 Task: Check the keyboard shortcuts.
Action: Mouse moved to (1067, 30)
Screenshot: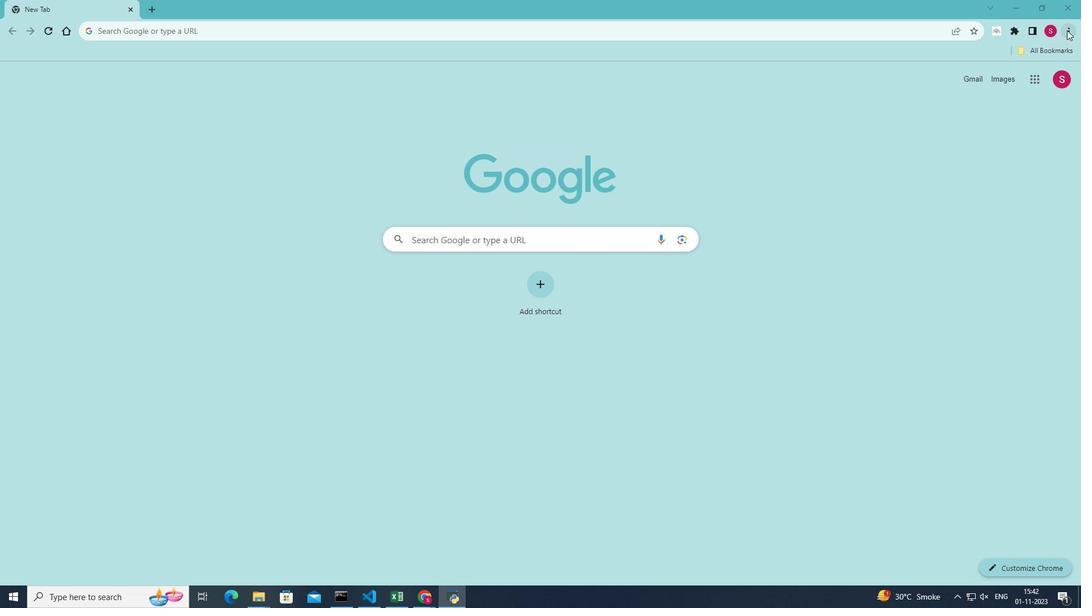 
Action: Mouse pressed left at (1067, 30)
Screenshot: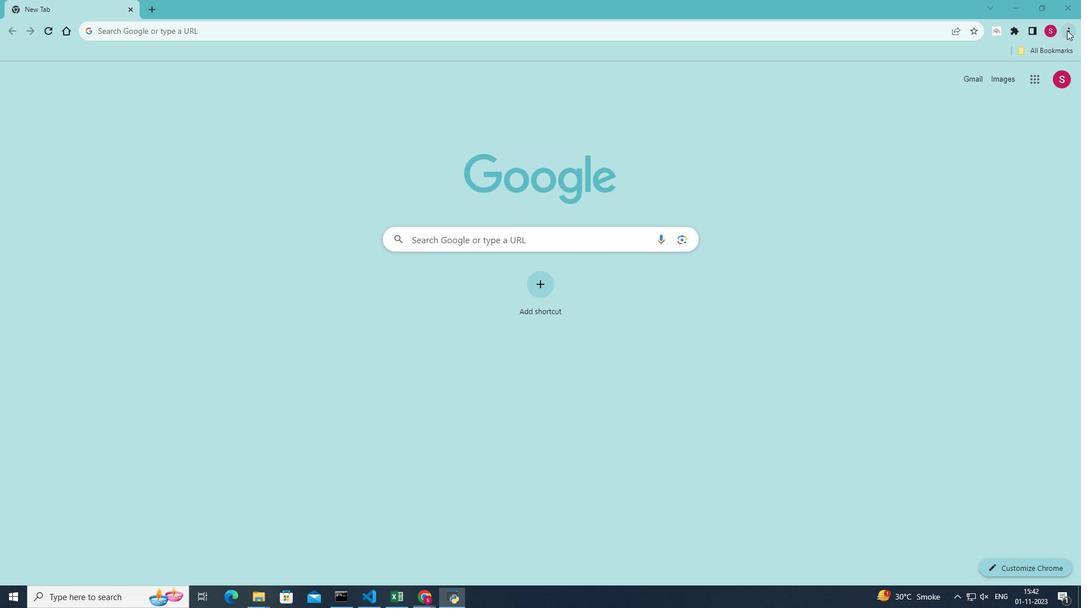 
Action: Mouse moved to (951, 199)
Screenshot: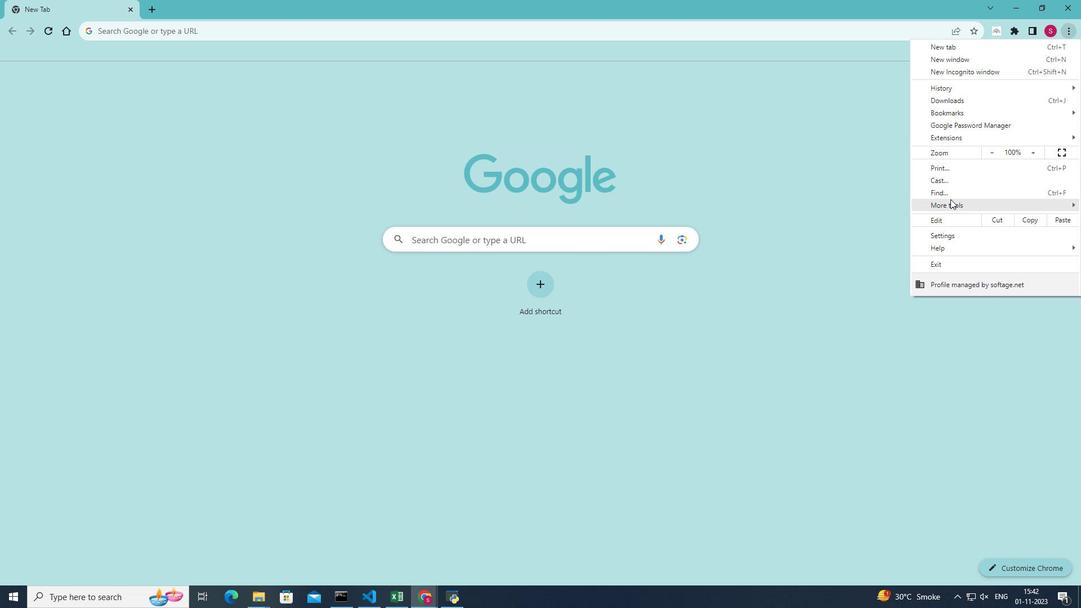 
Action: Mouse pressed left at (951, 199)
Screenshot: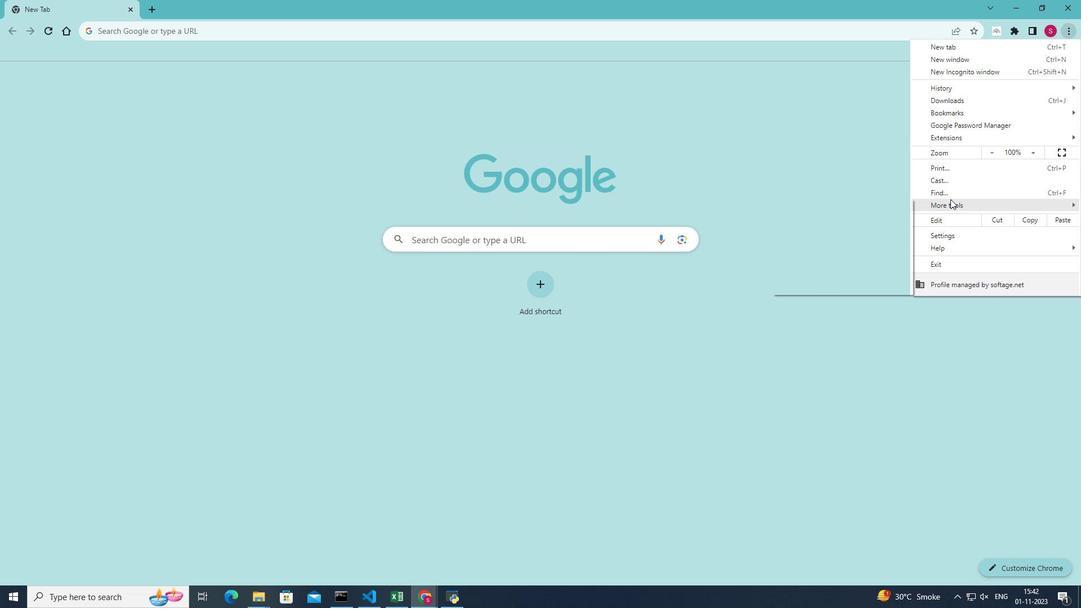 
Action: Mouse moved to (817, 286)
Screenshot: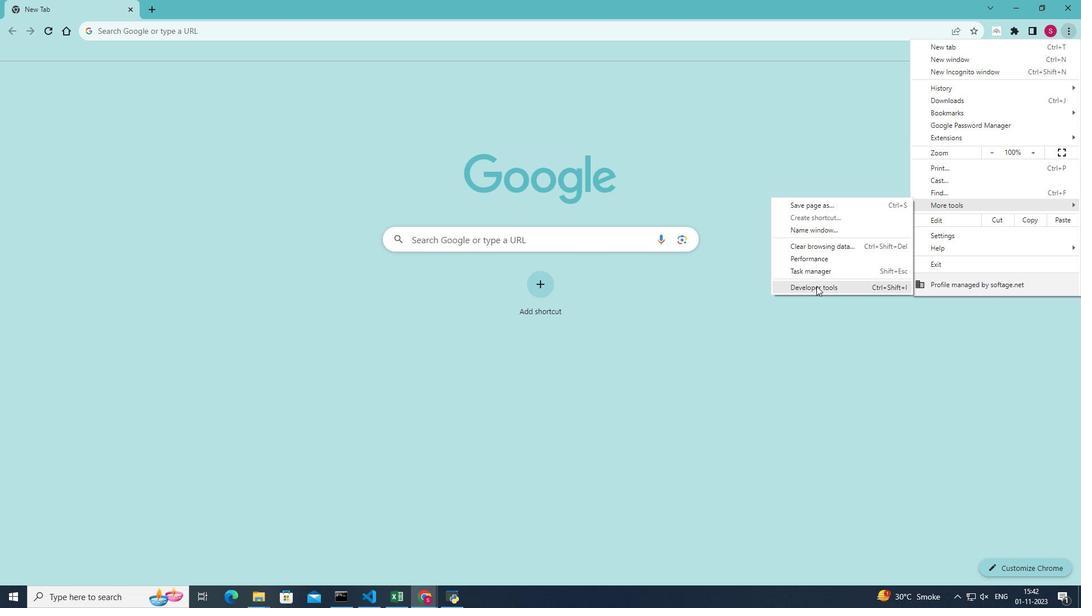 
Action: Mouse pressed left at (817, 286)
Screenshot: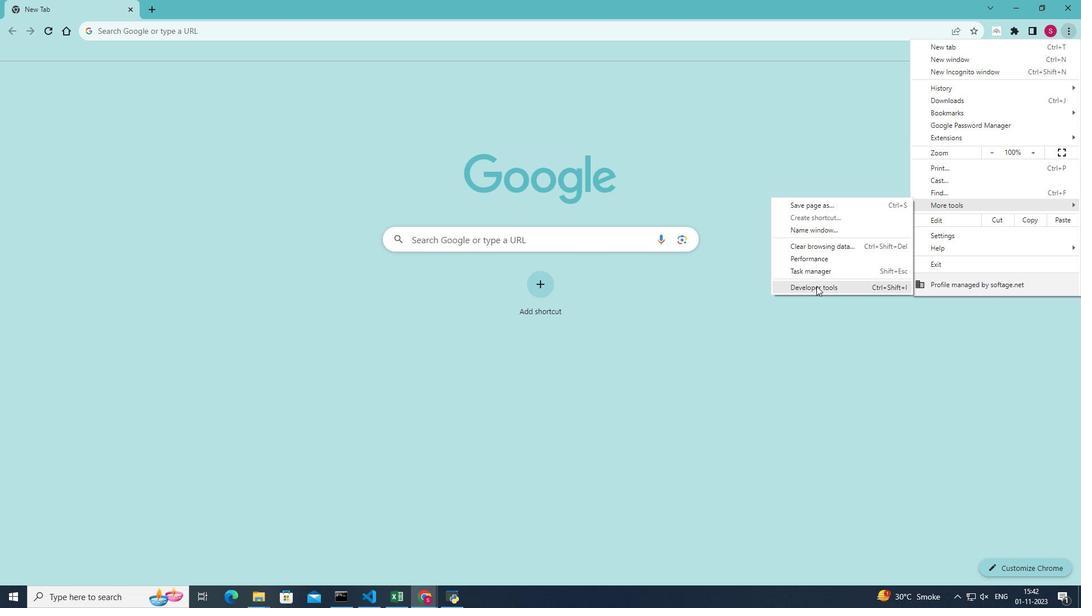 
Action: Mouse moved to (1054, 70)
Screenshot: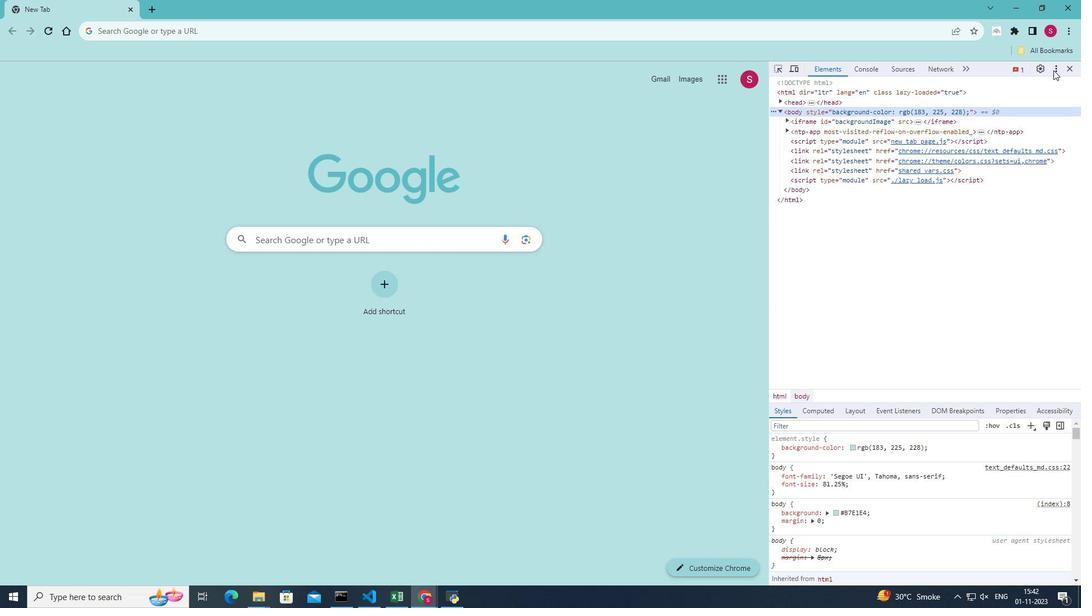 
Action: Mouse pressed left at (1054, 70)
Screenshot: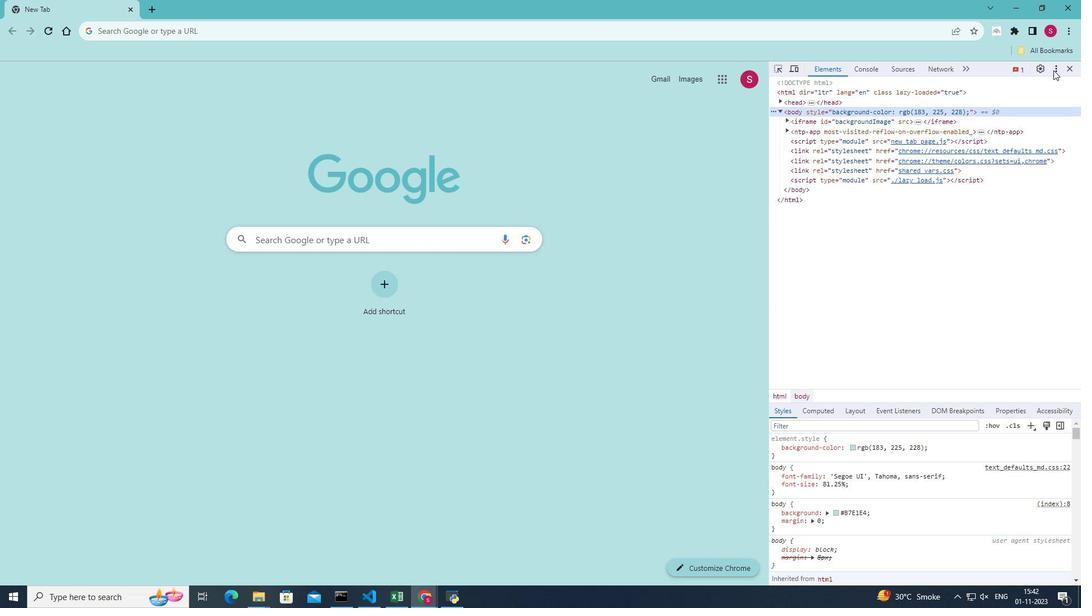 
Action: Mouse moved to (994, 176)
Screenshot: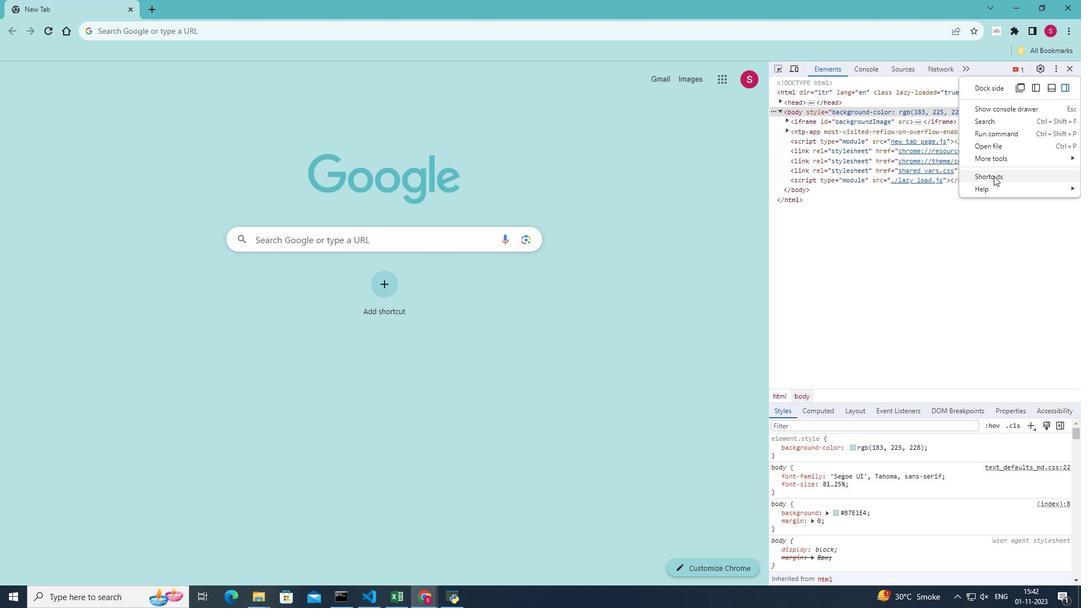 
Action: Mouse pressed left at (994, 176)
Screenshot: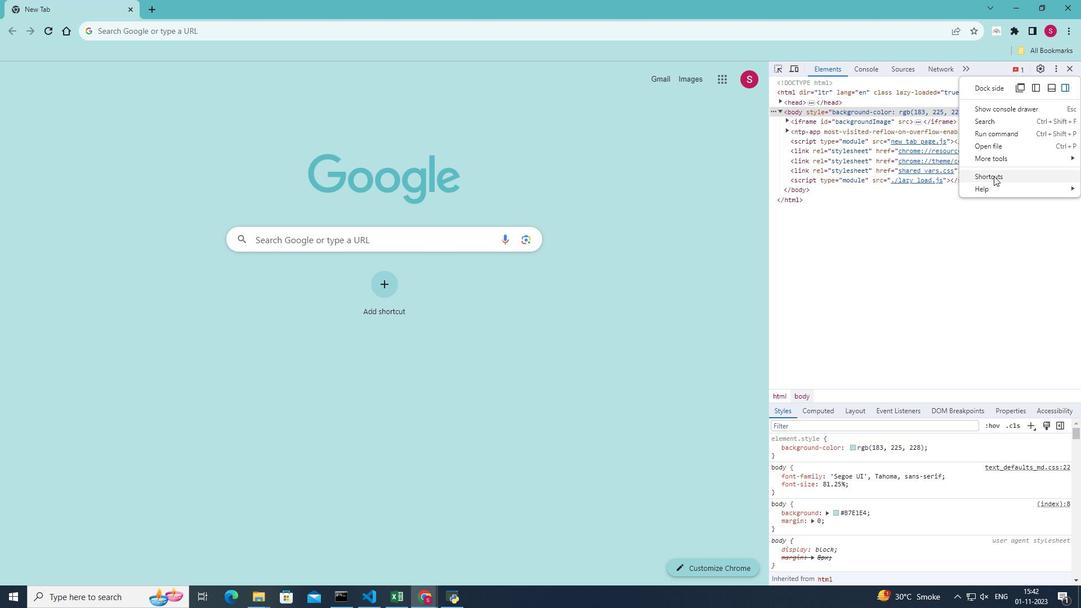 
Action: Mouse moved to (1070, 154)
Screenshot: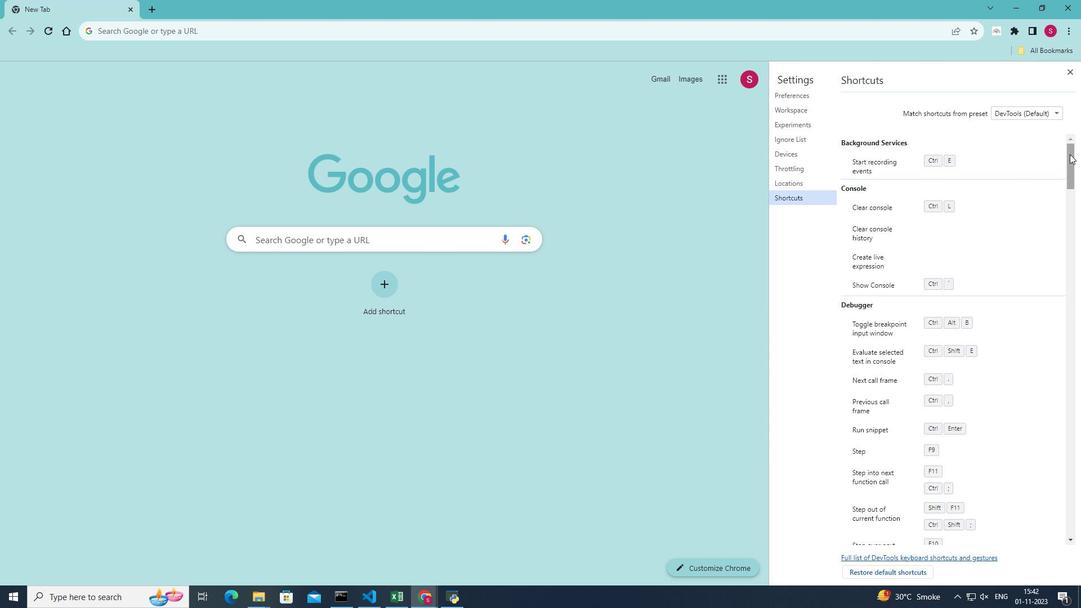
Action: Mouse pressed left at (1070, 154)
Screenshot: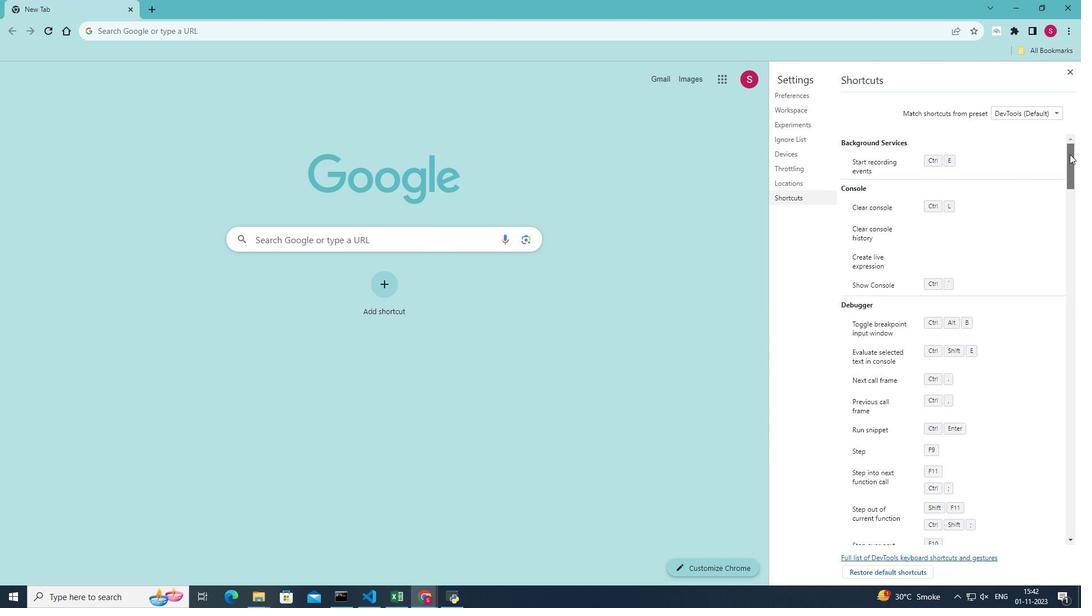 
Action: Mouse moved to (1047, 516)
Screenshot: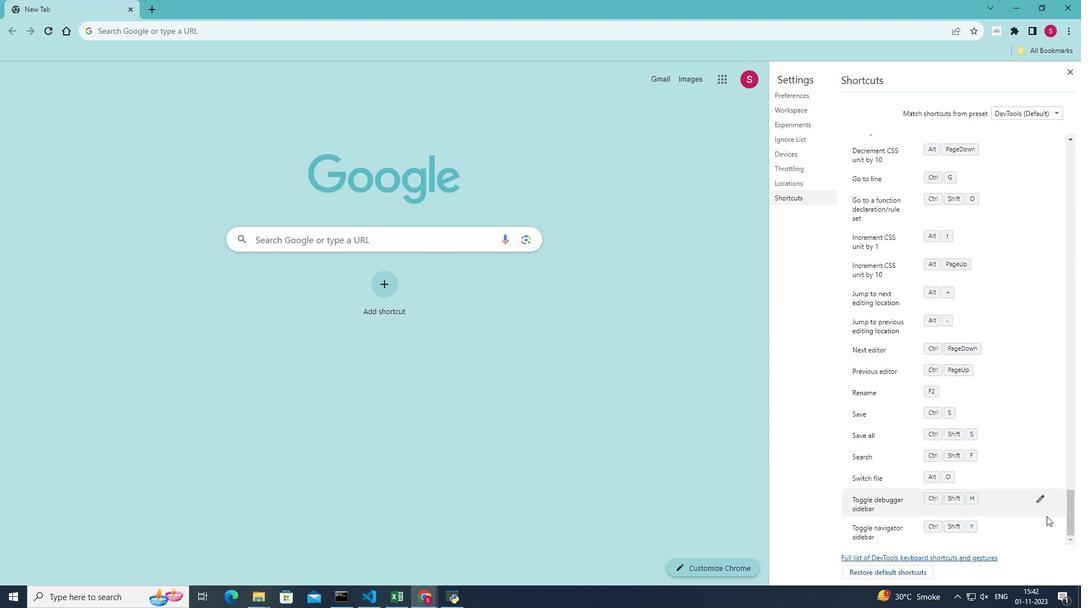 
